Task: Create a task  Develop a new social media platform , assign it to team member softage.4@softage.net in the project AgileFrame and update the status of the task to  At Risk , set the priority of the task to Medium
Action: Mouse moved to (60, 53)
Screenshot: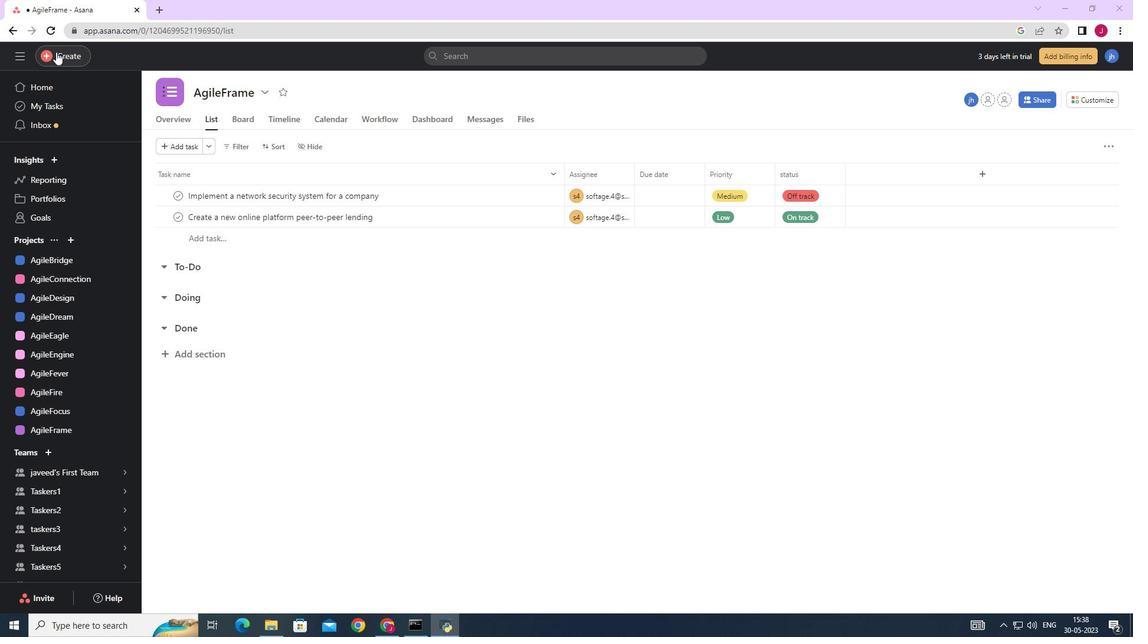 
Action: Mouse pressed left at (60, 53)
Screenshot: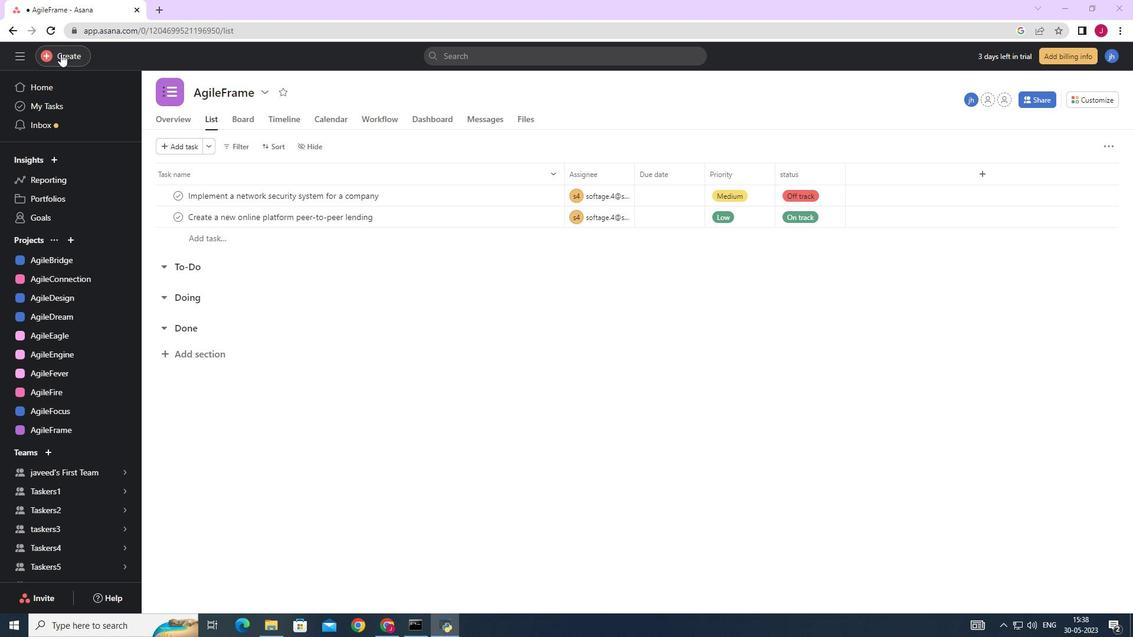
Action: Mouse moved to (139, 59)
Screenshot: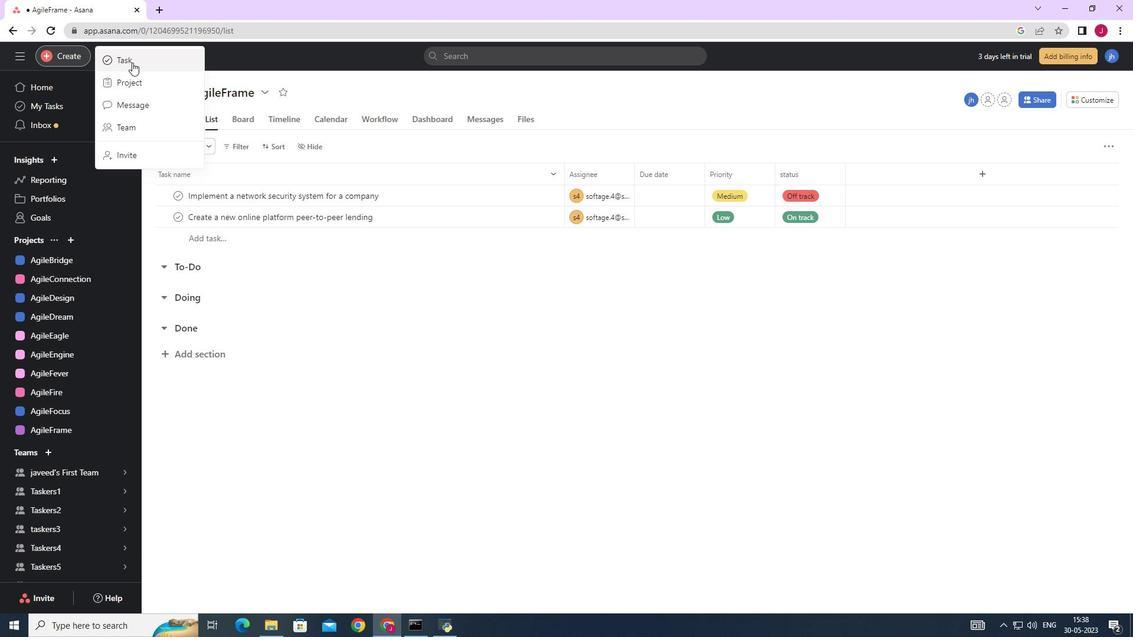 
Action: Mouse pressed left at (139, 59)
Screenshot: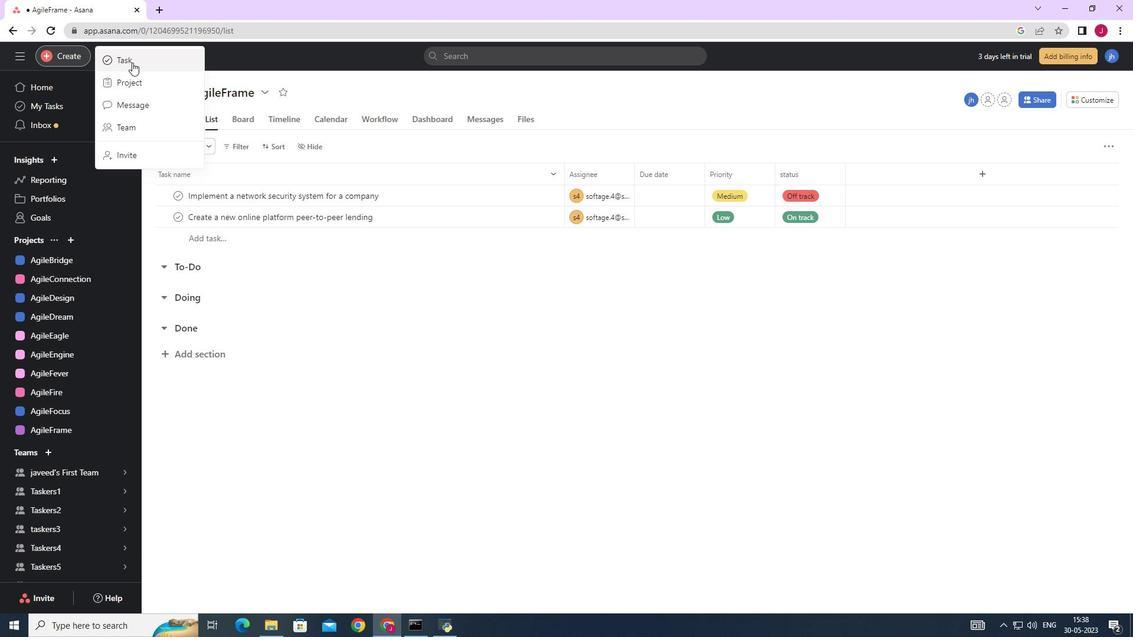 
Action: Mouse moved to (924, 392)
Screenshot: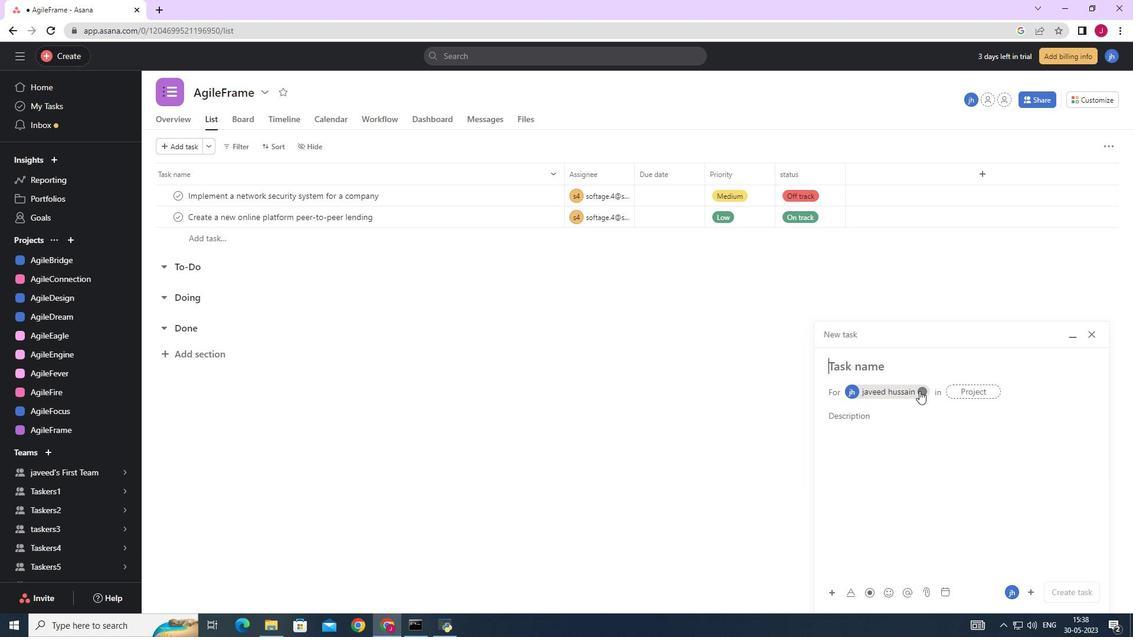
Action: Mouse pressed left at (924, 392)
Screenshot: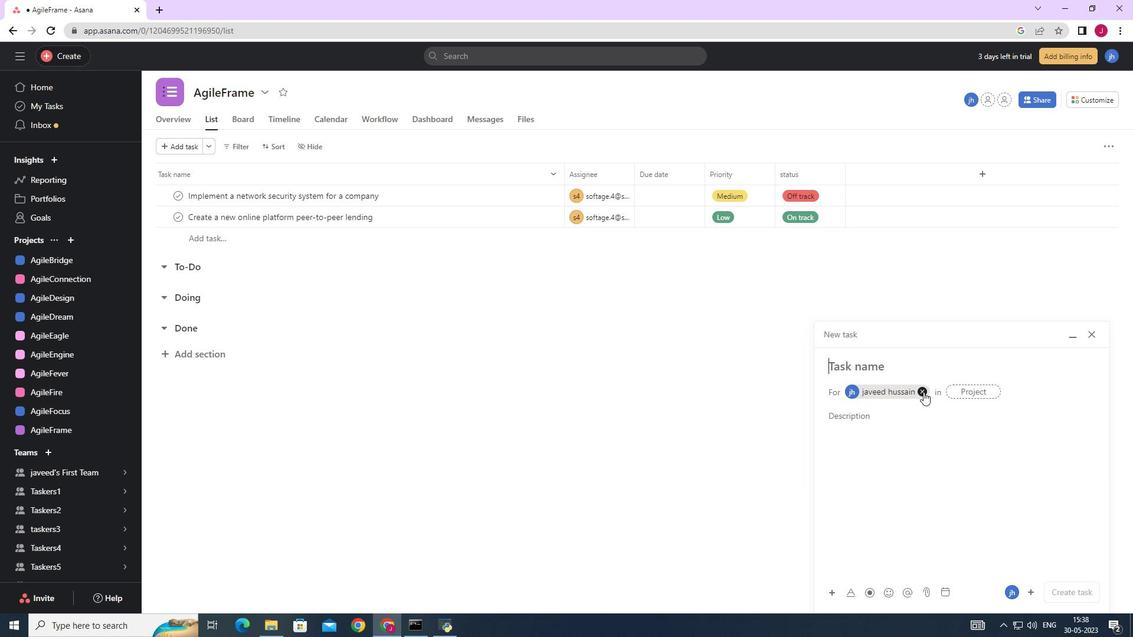 
Action: Mouse moved to (870, 369)
Screenshot: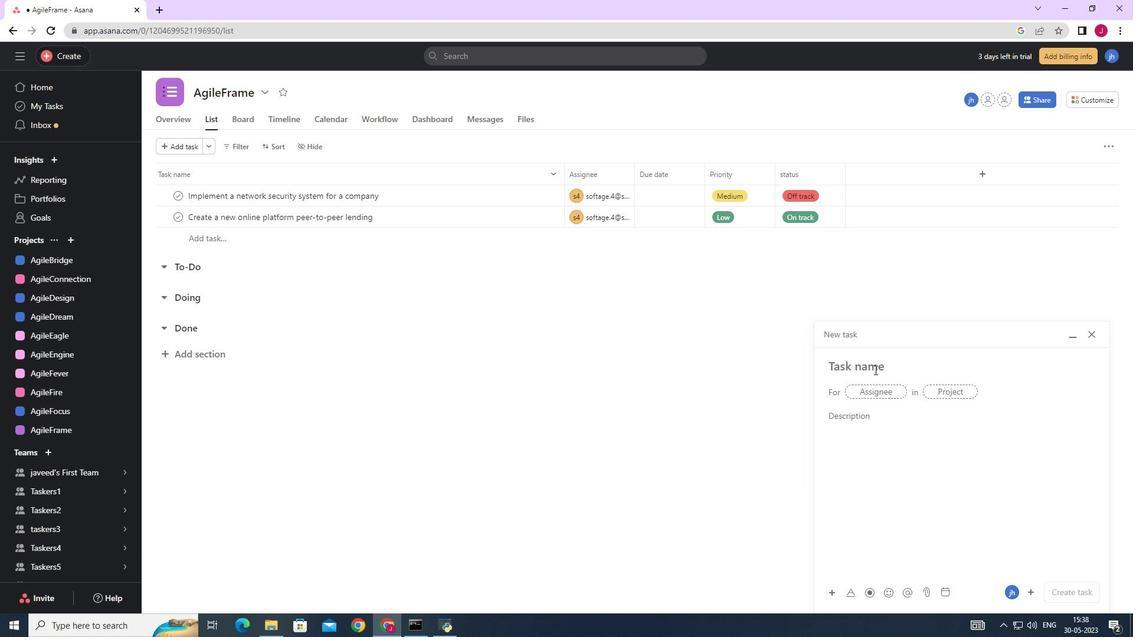 
Action: Mouse pressed left at (870, 369)
Screenshot: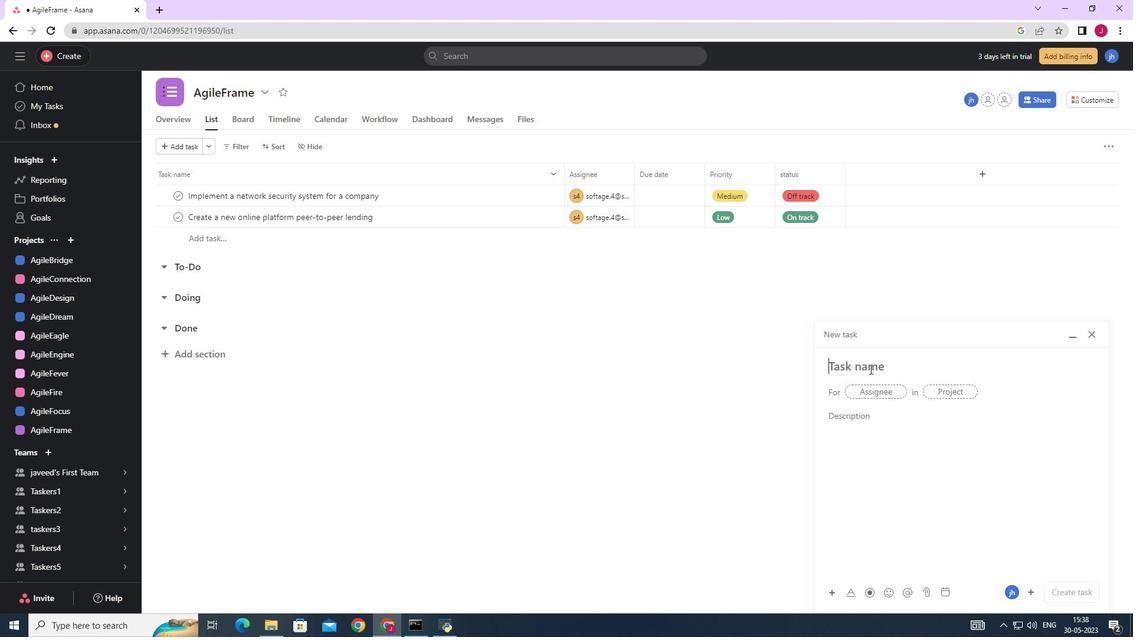 
Action: Mouse moved to (869, 369)
Screenshot: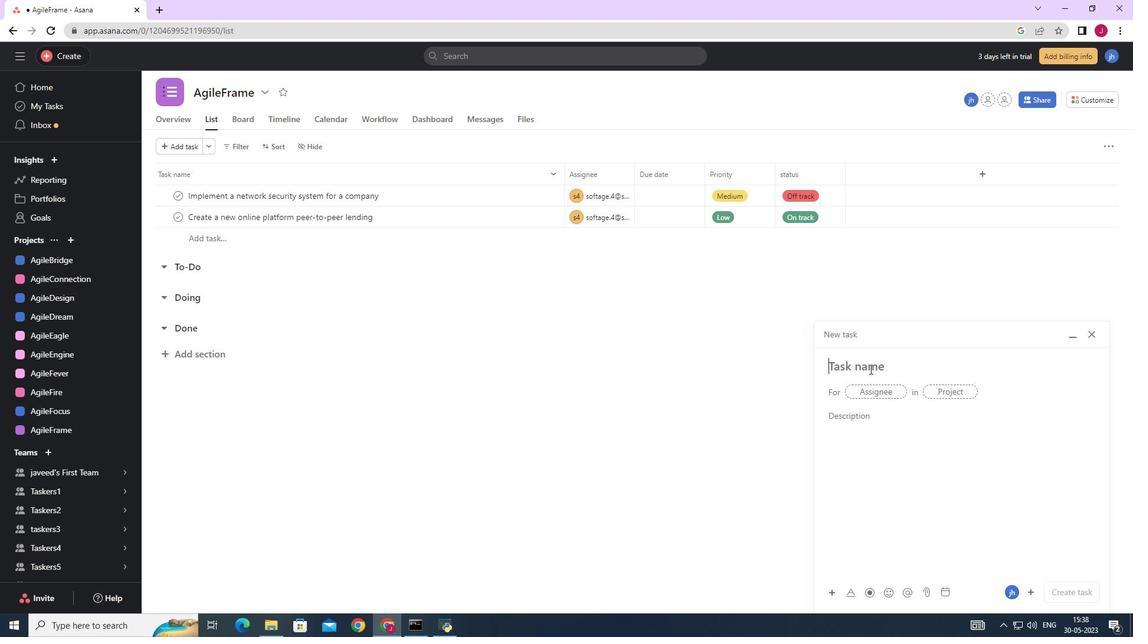 
Action: Key pressed <Key.caps_lock>D<Key.caps_lock>evelop<Key.space>a<Key.space>new<Key.space>social<Key.space>media<Key.space>platform<Key.space>
Screenshot: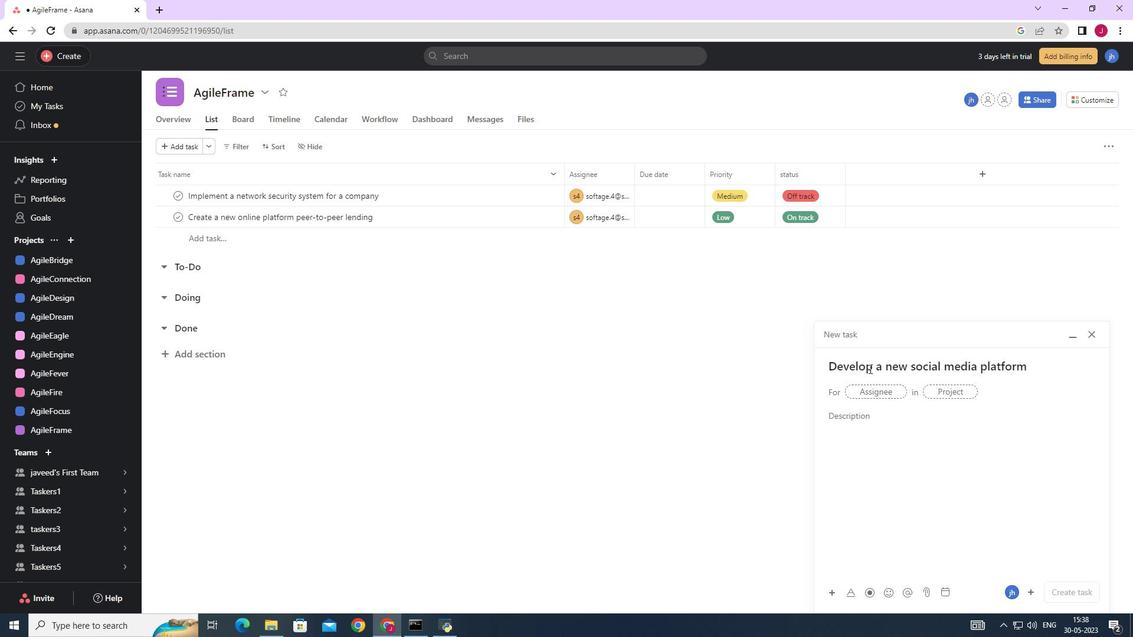 
Action: Mouse moved to (877, 395)
Screenshot: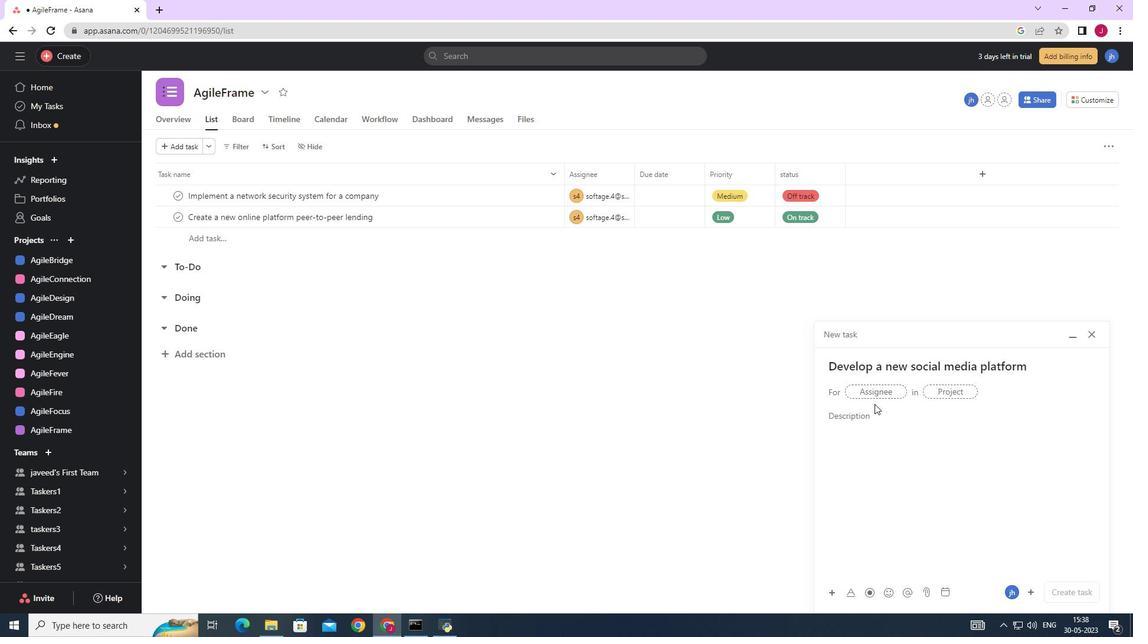 
Action: Mouse pressed left at (877, 395)
Screenshot: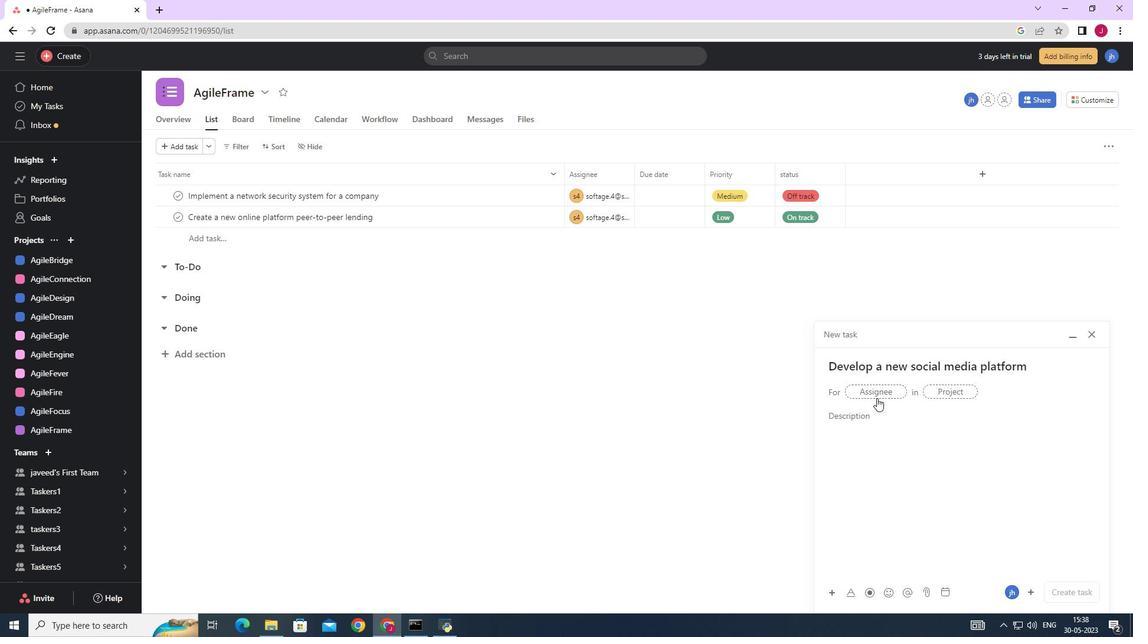 
Action: Key pressed softage.4
Screenshot: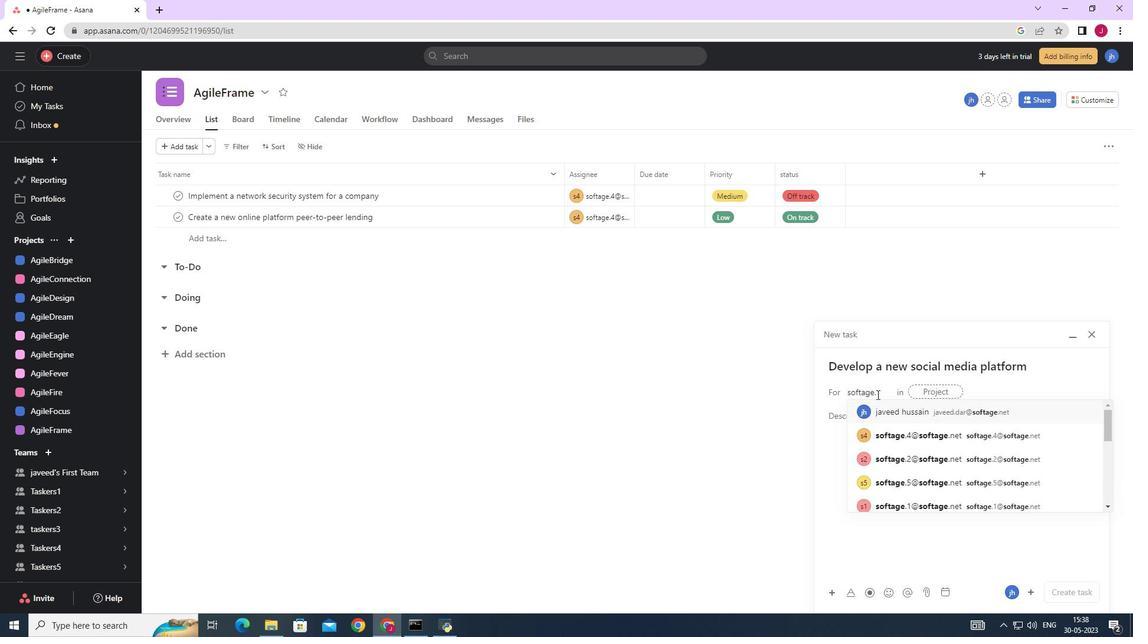 
Action: Mouse moved to (894, 415)
Screenshot: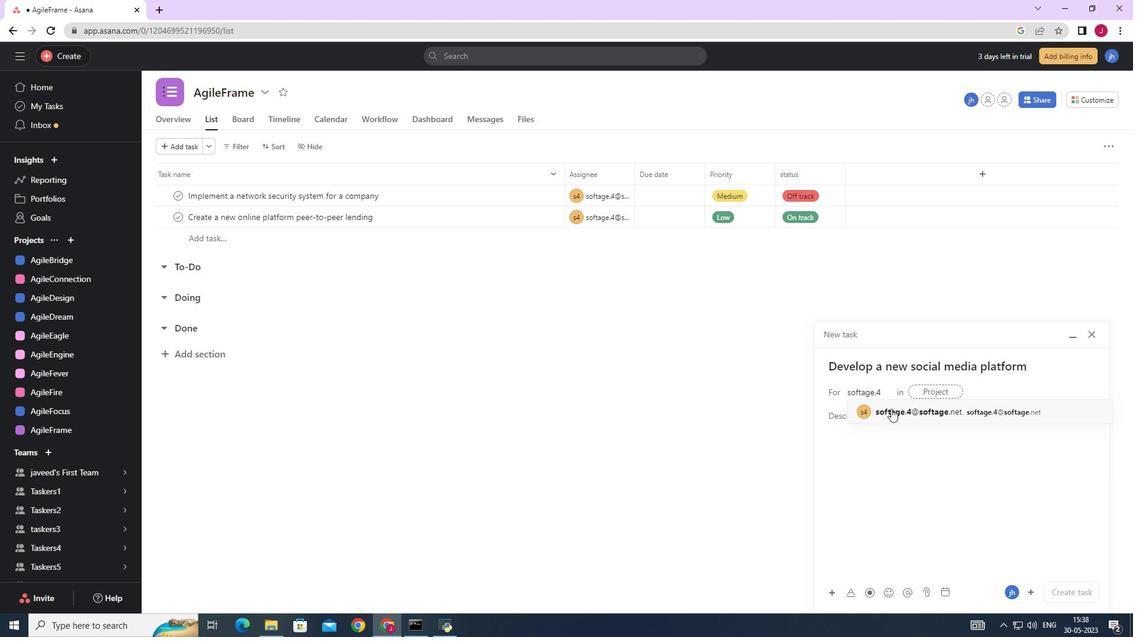 
Action: Mouse pressed left at (894, 415)
Screenshot: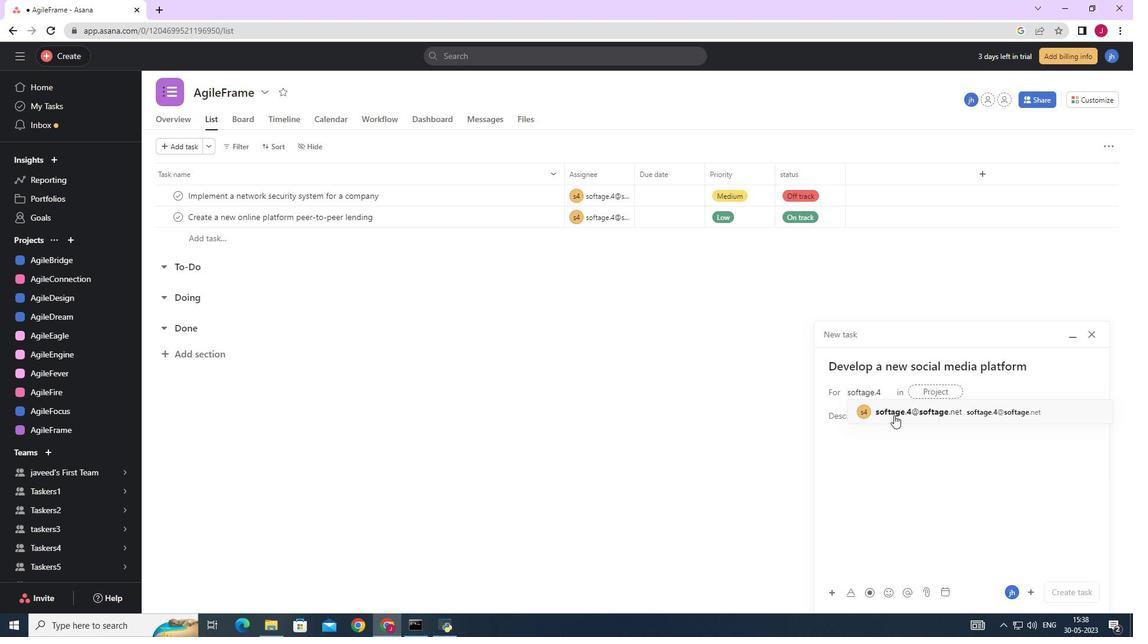 
Action: Mouse moved to (724, 409)
Screenshot: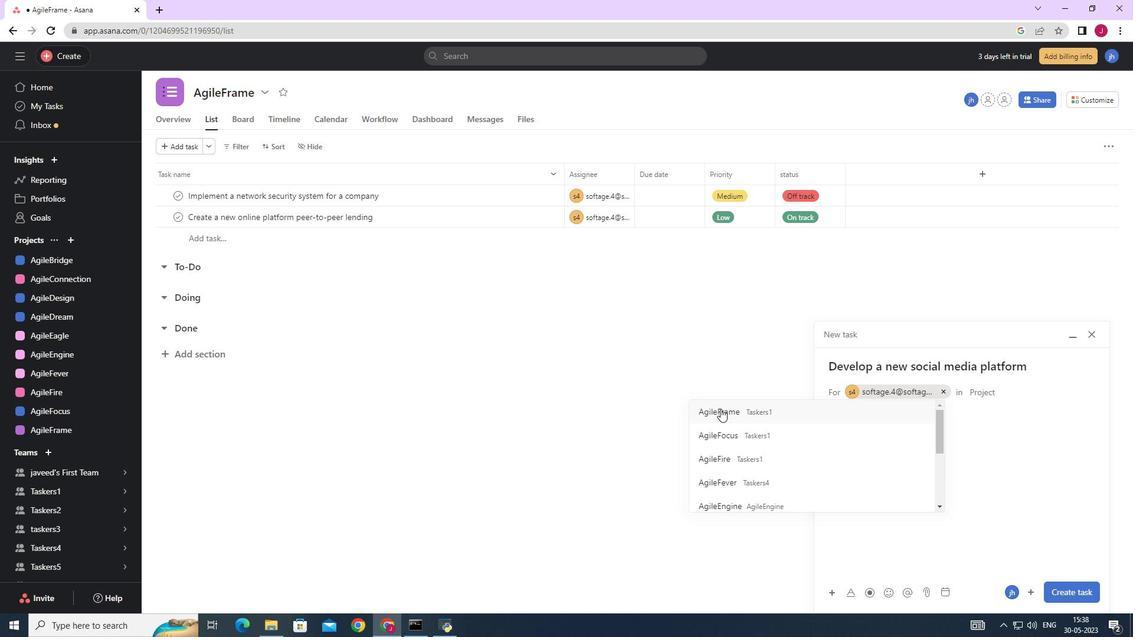 
Action: Mouse pressed left at (724, 409)
Screenshot: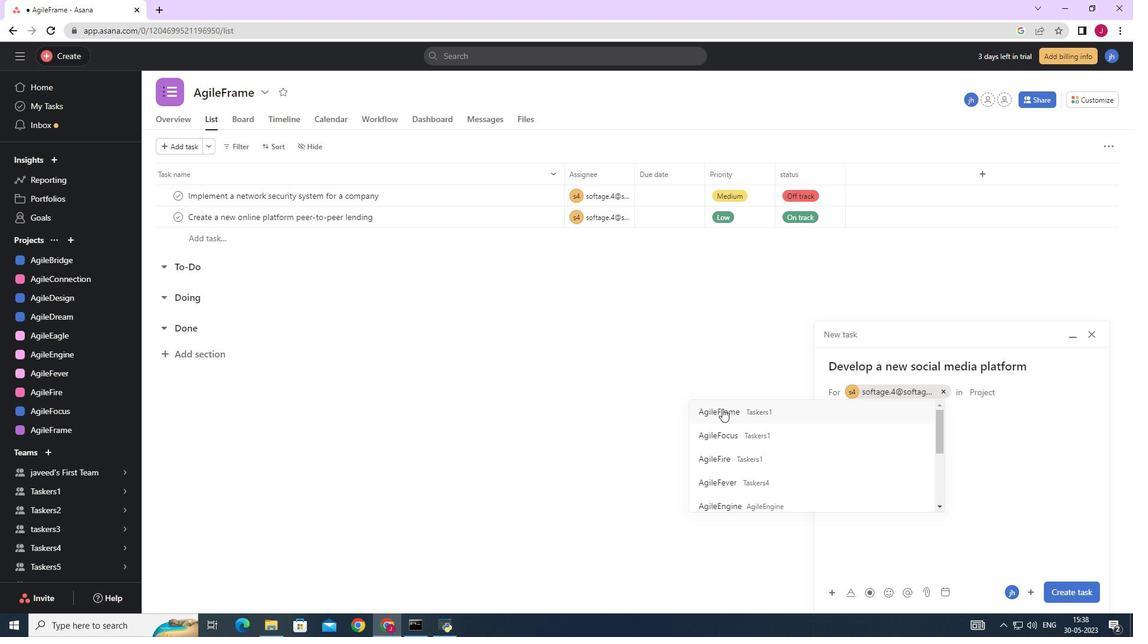 
Action: Mouse moved to (874, 423)
Screenshot: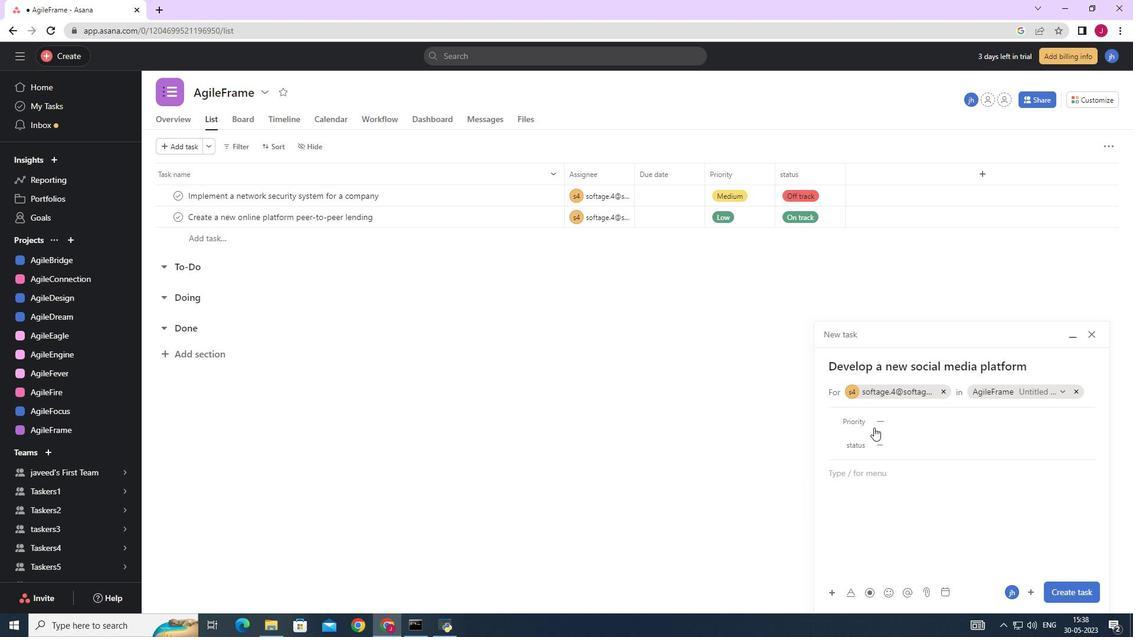 
Action: Mouse pressed left at (874, 423)
Screenshot: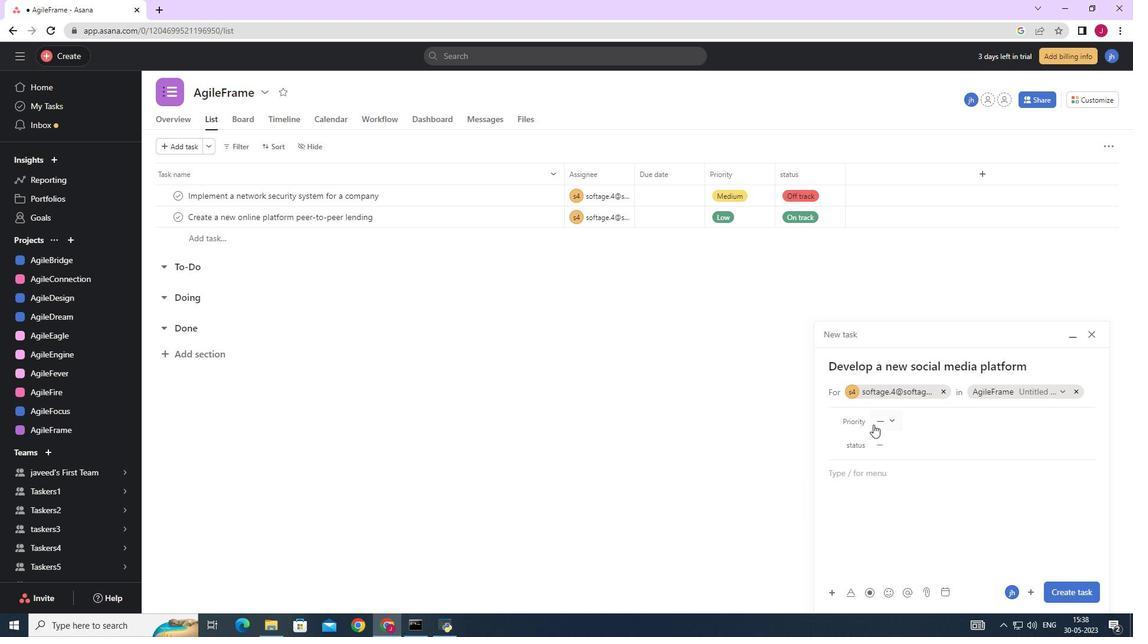 
Action: Mouse moved to (915, 485)
Screenshot: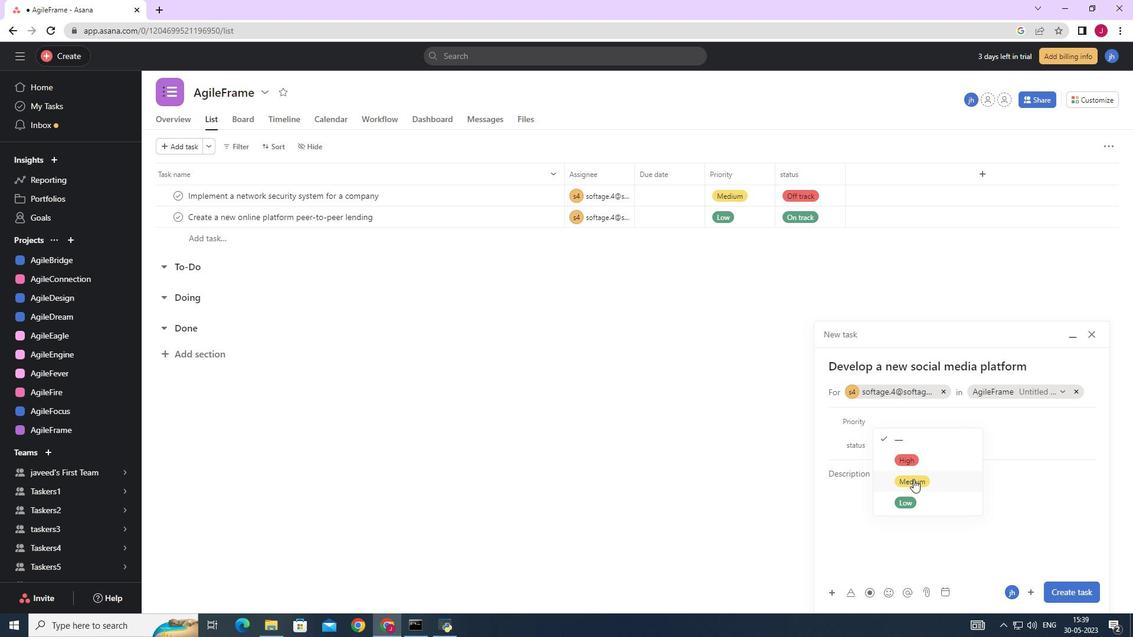 
Action: Mouse pressed left at (915, 485)
Screenshot: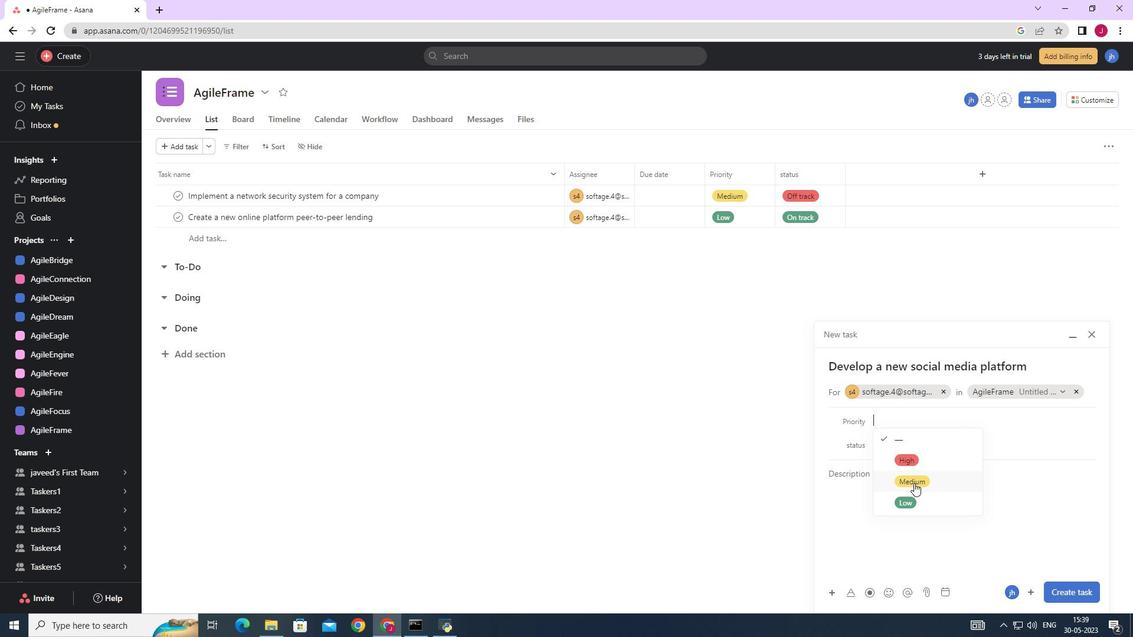 
Action: Mouse moved to (888, 441)
Screenshot: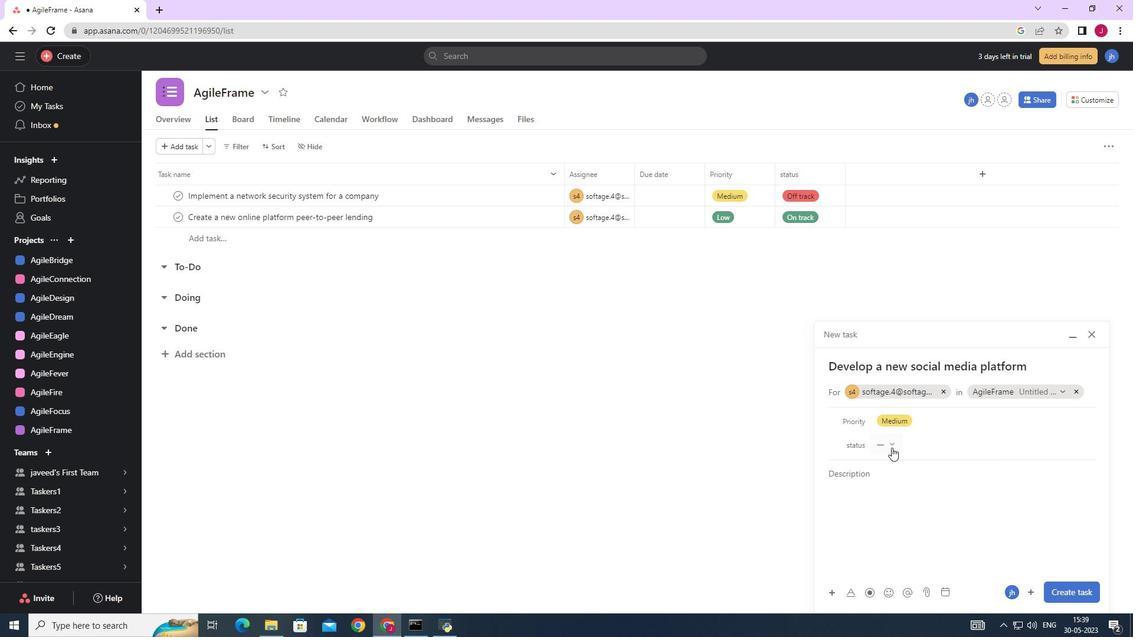 
Action: Mouse pressed left at (888, 441)
Screenshot: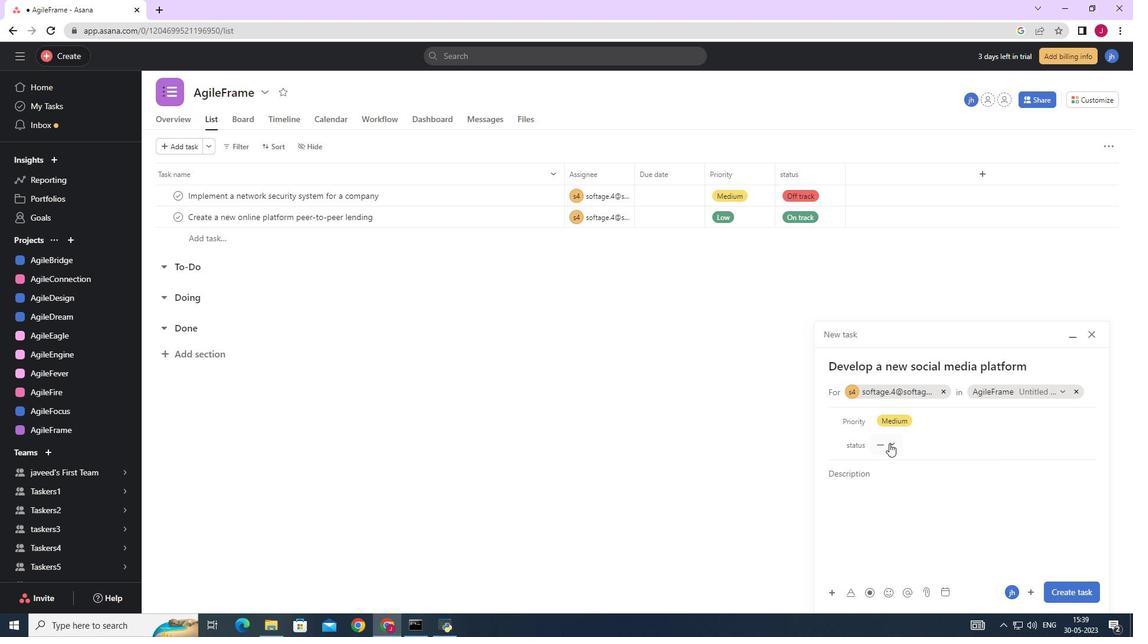 
Action: Mouse moved to (909, 522)
Screenshot: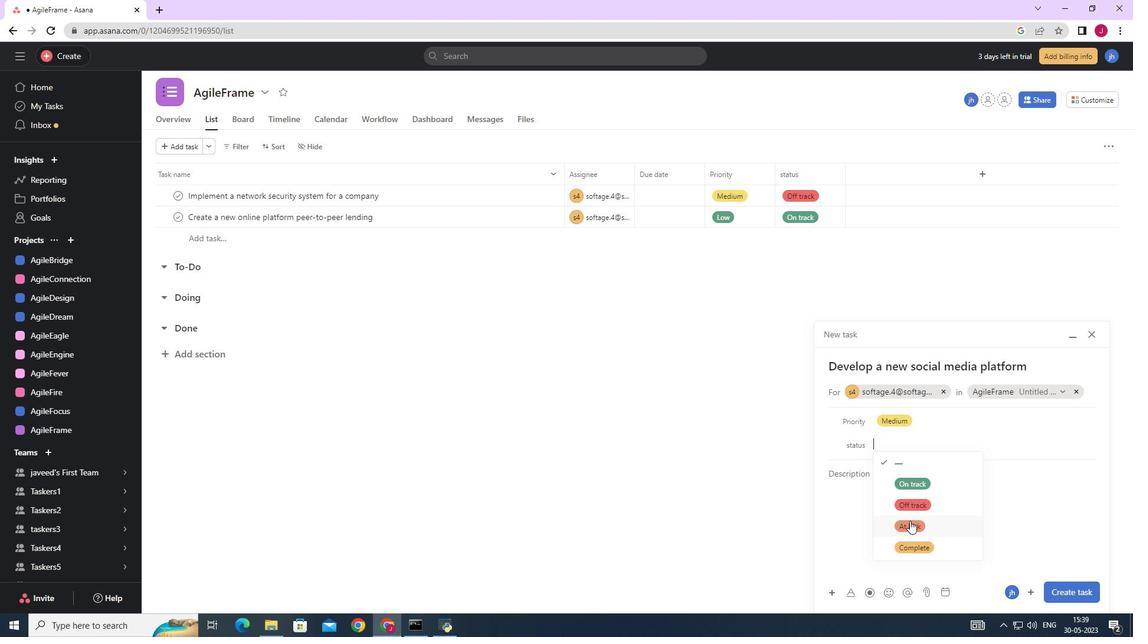 
Action: Mouse pressed left at (909, 522)
Screenshot: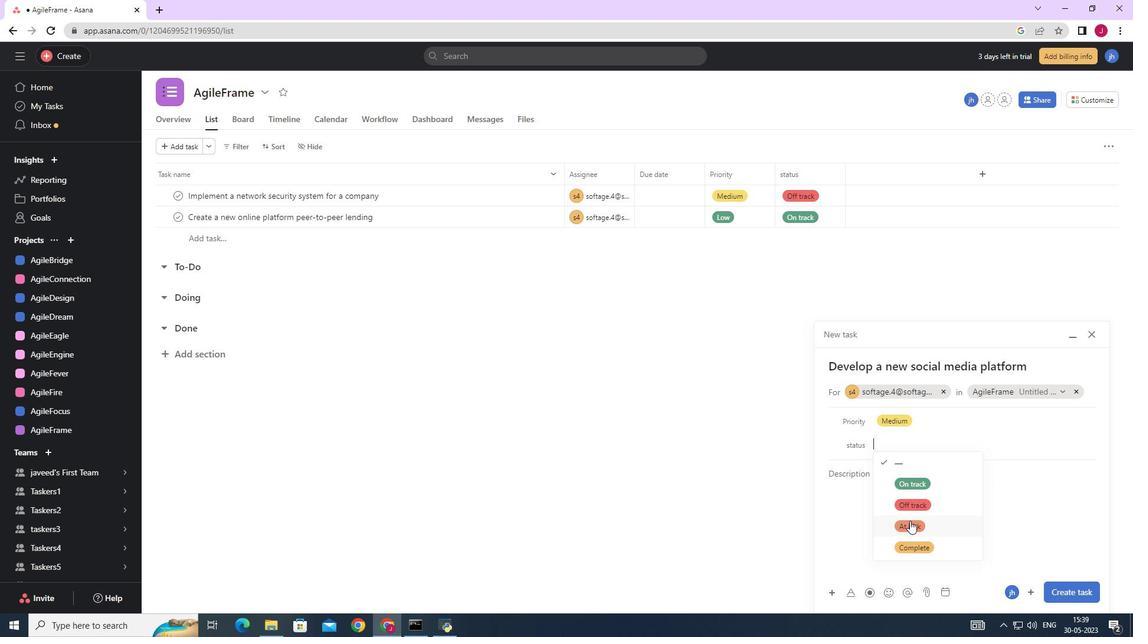 
Action: Mouse moved to (1077, 588)
Screenshot: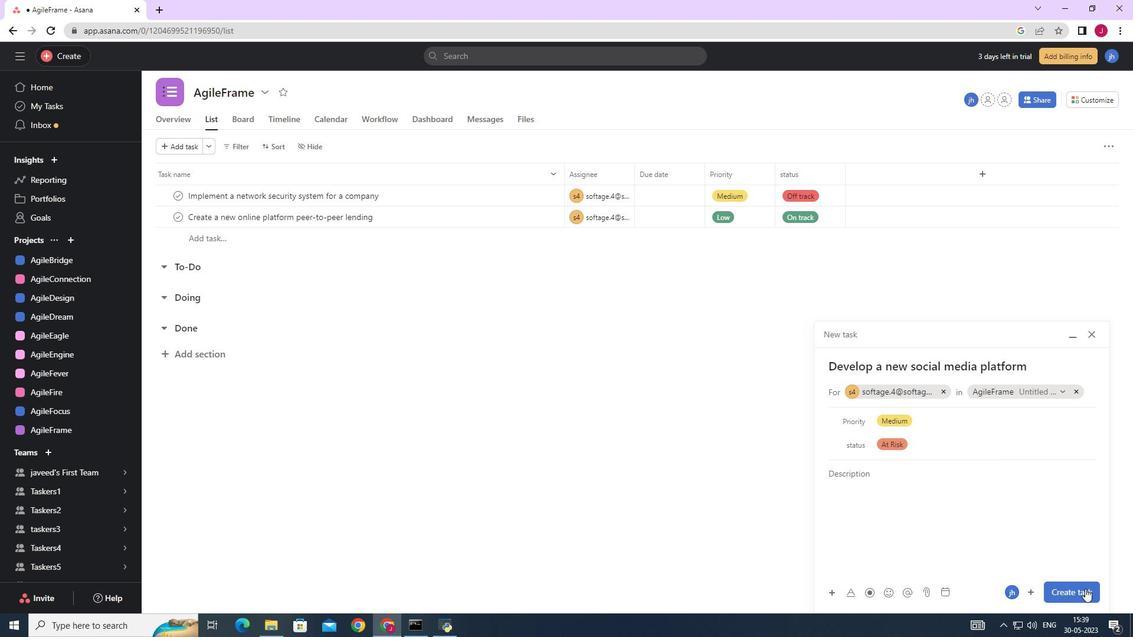 
Action: Mouse pressed left at (1077, 588)
Screenshot: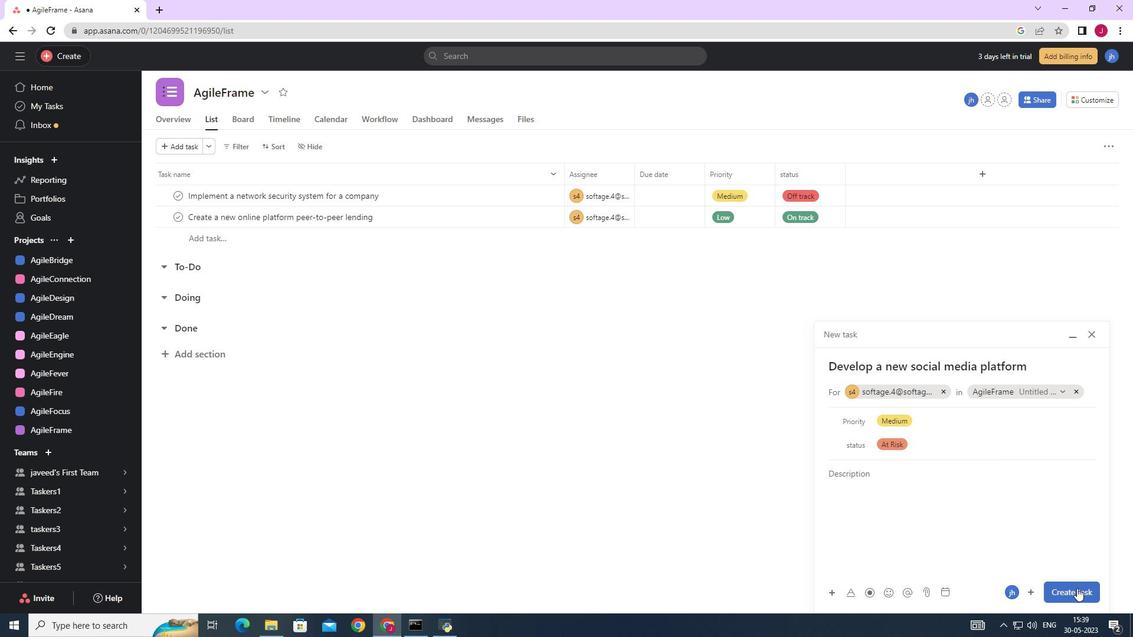 
Action: Mouse moved to (712, 514)
Screenshot: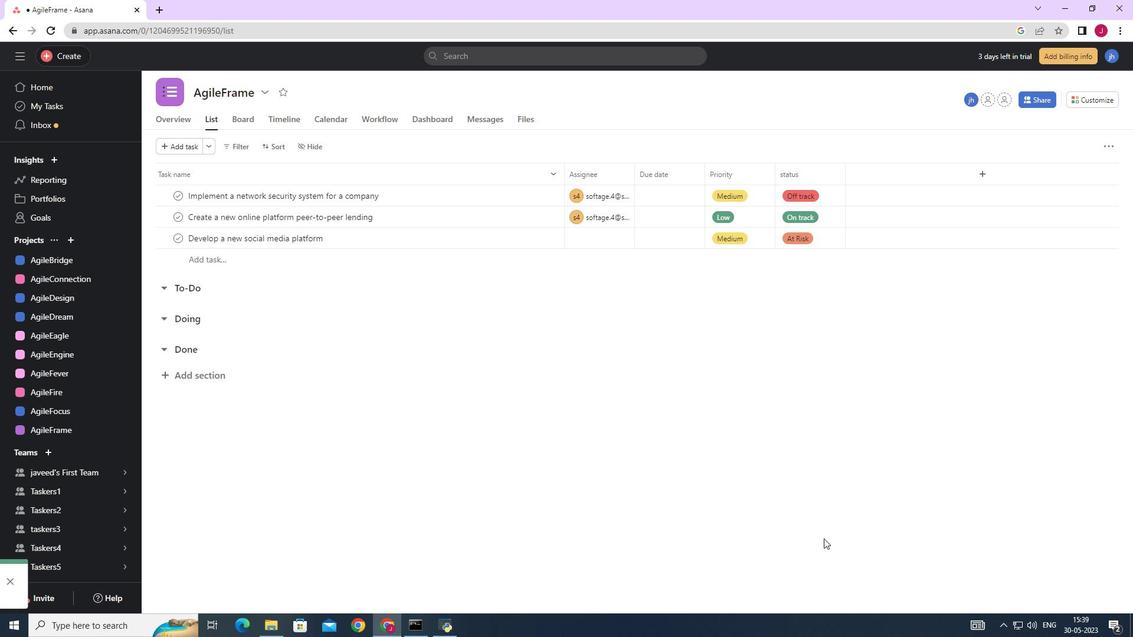 
